 Task: Tilt up the text.
Action: Mouse moved to (15, 179)
Screenshot: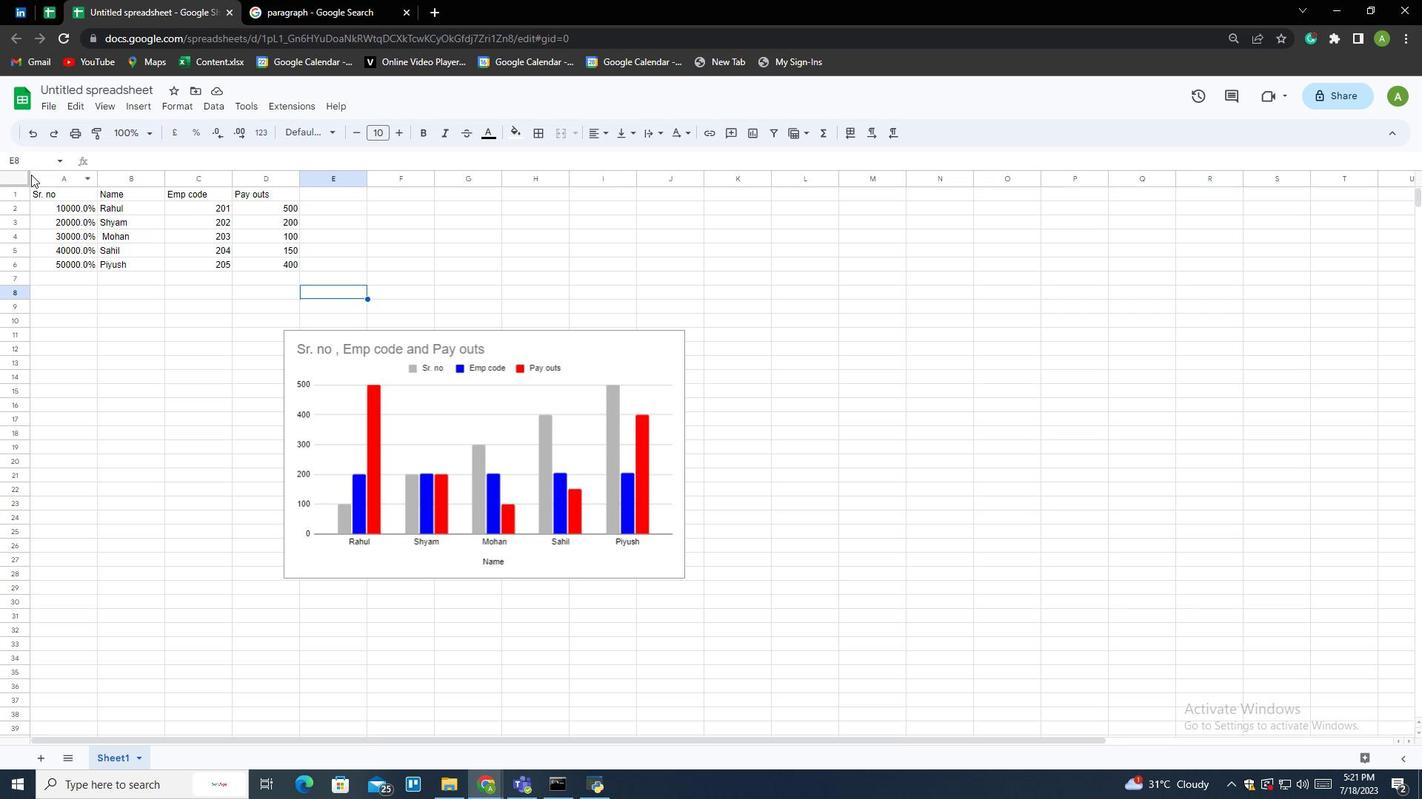 
Action: Mouse pressed left at (15, 179)
Screenshot: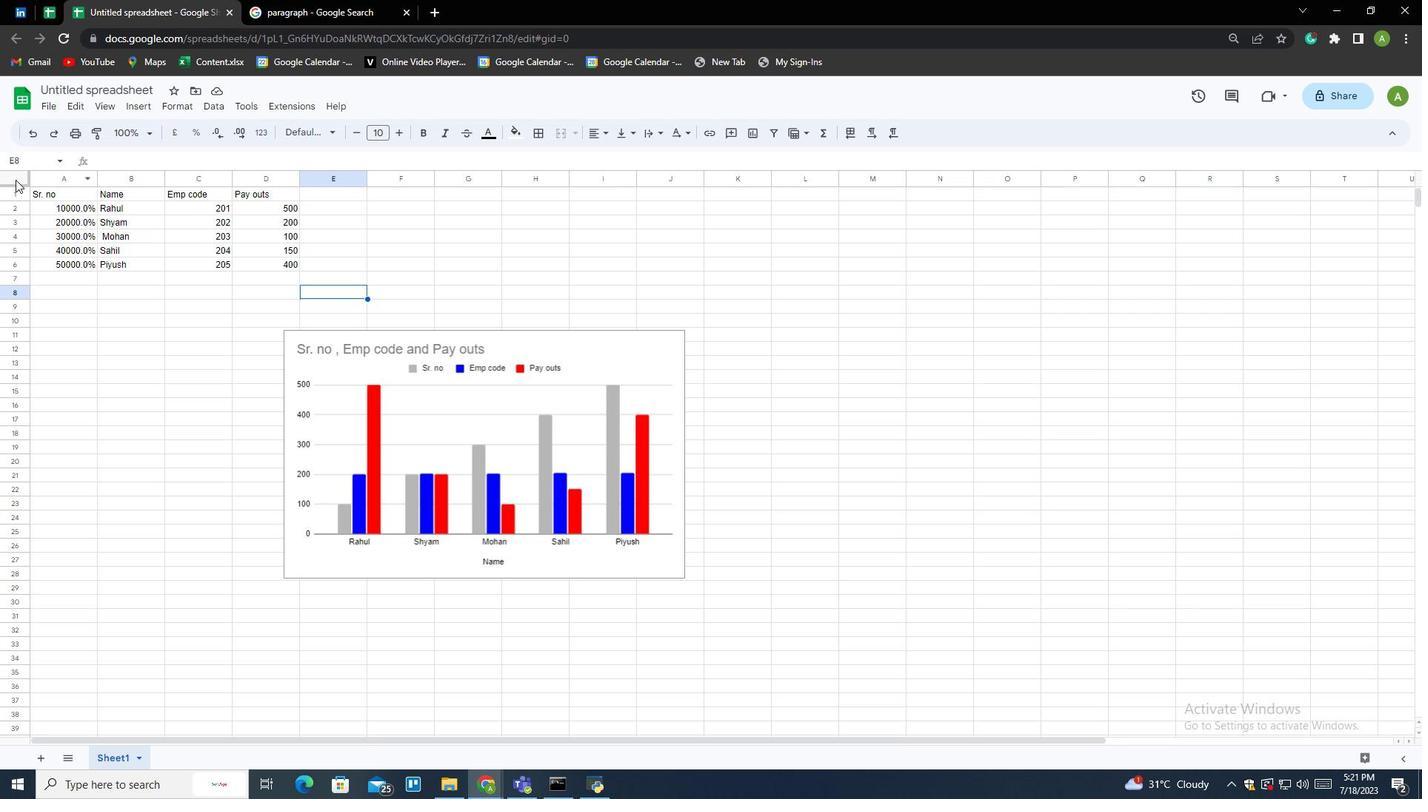 
Action: Mouse moved to (177, 110)
Screenshot: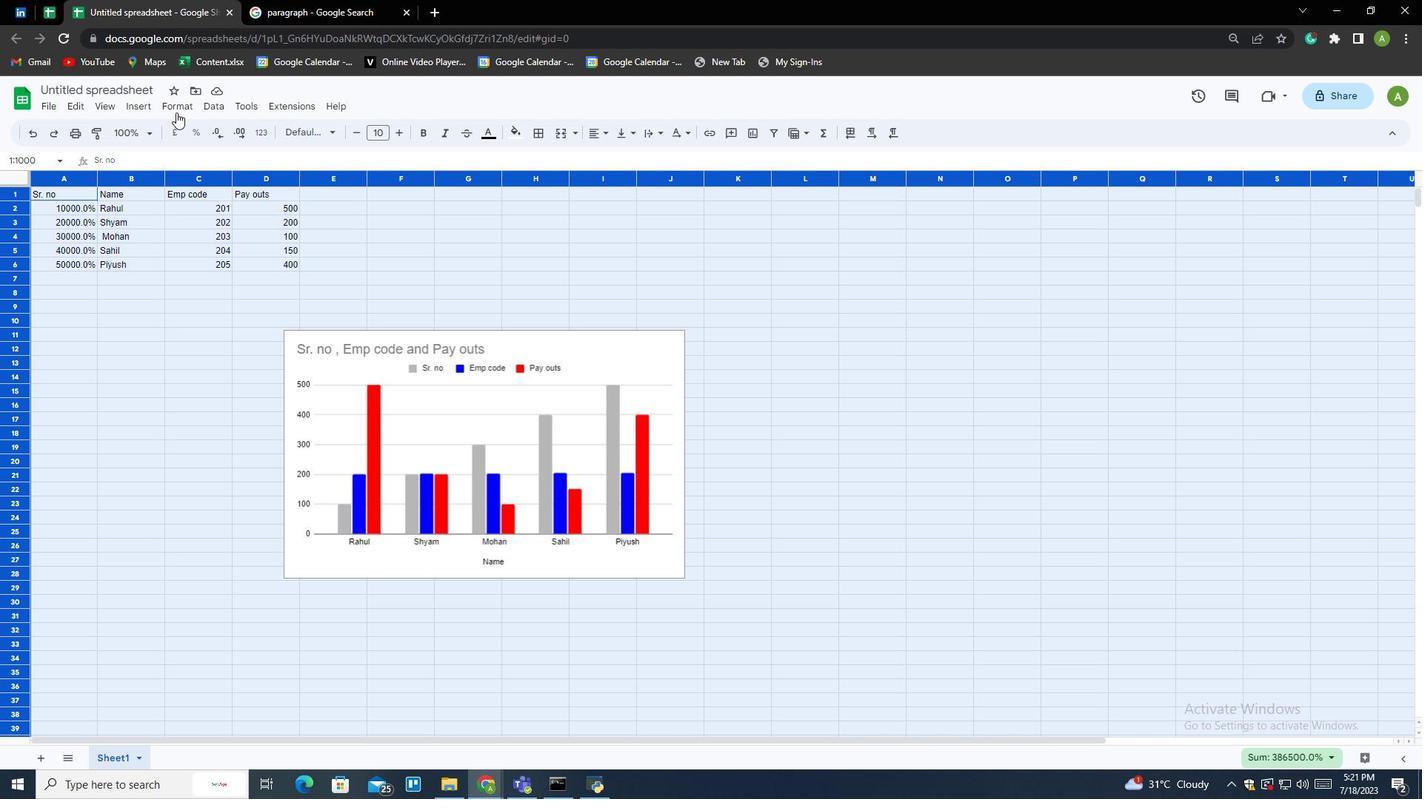 
Action: Mouse pressed left at (177, 110)
Screenshot: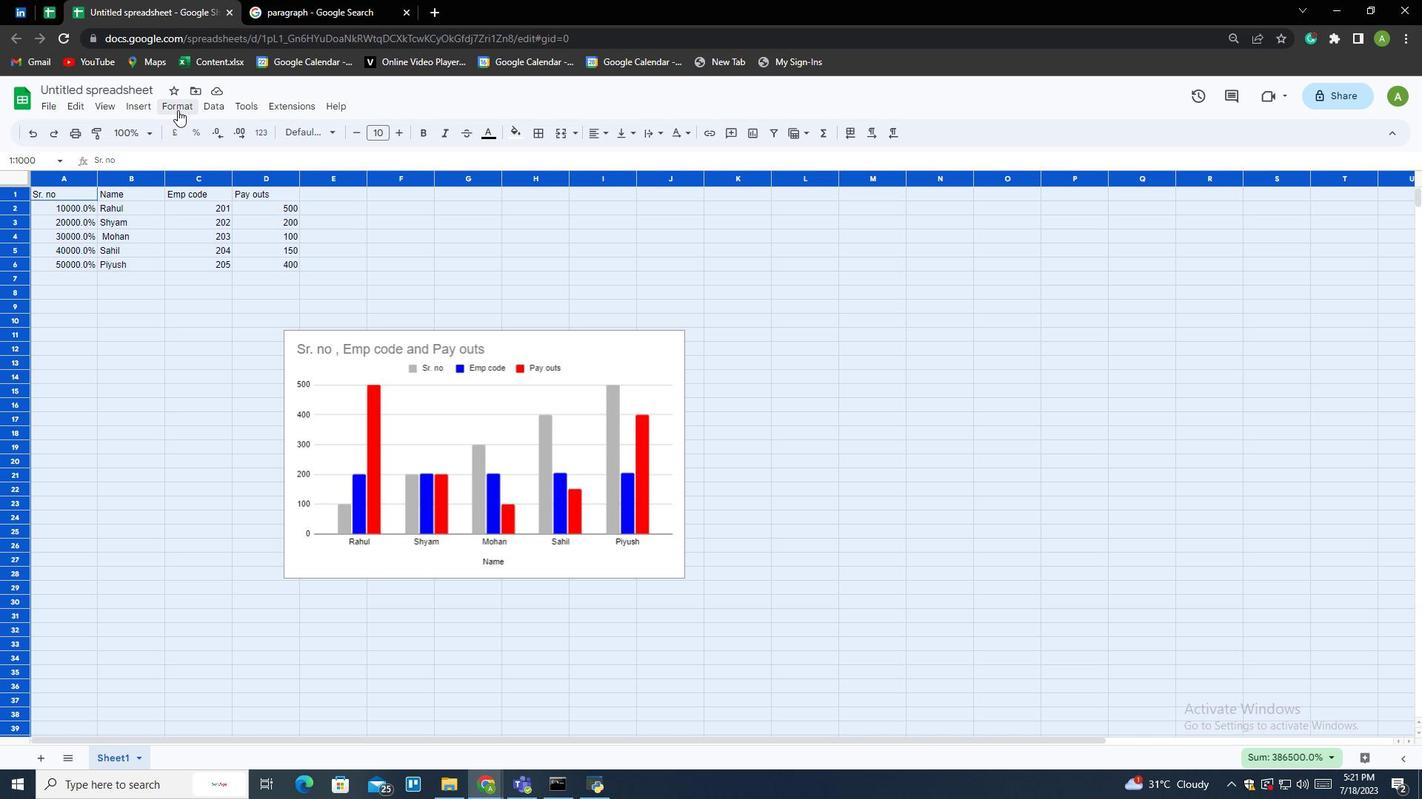 
Action: Mouse moved to (214, 277)
Screenshot: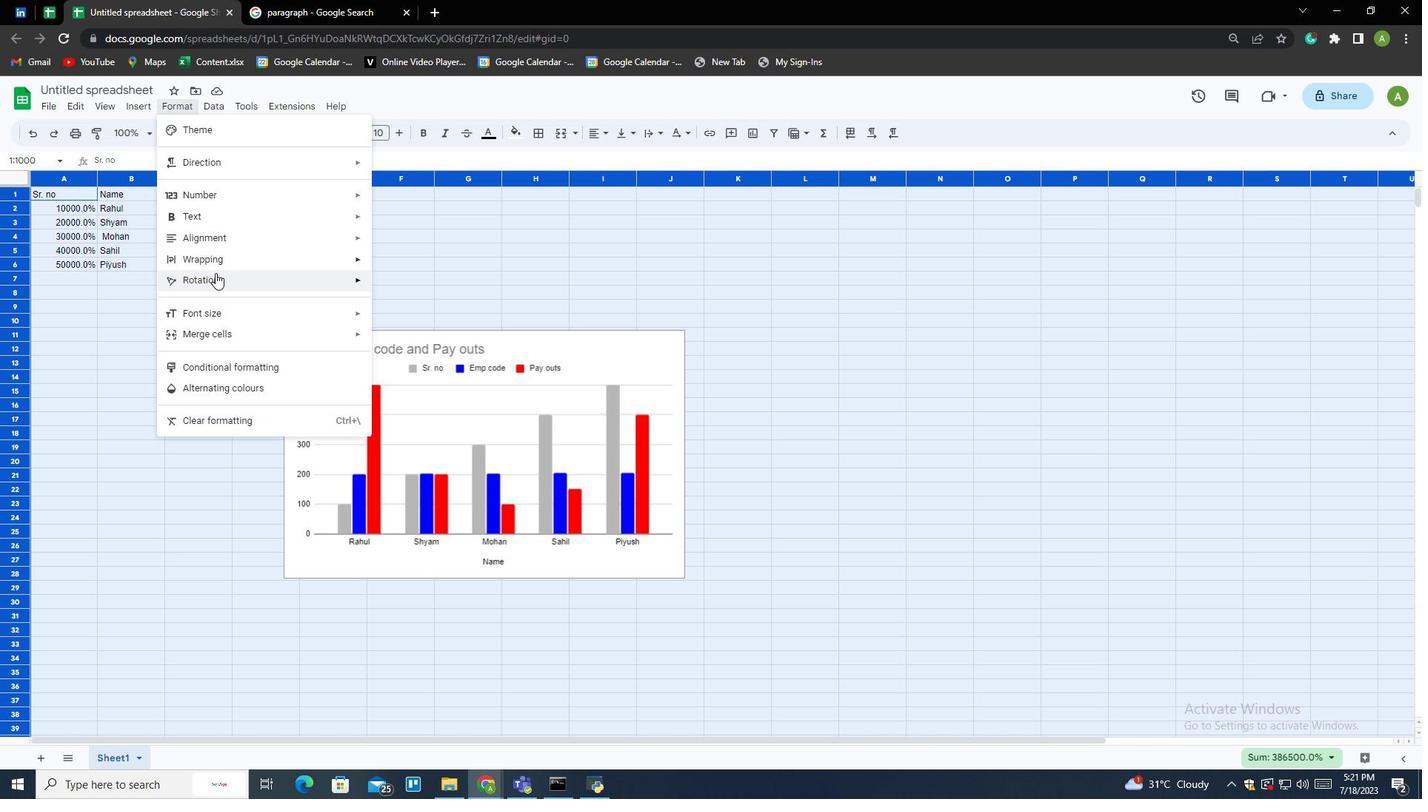 
Action: Mouse pressed left at (214, 277)
Screenshot: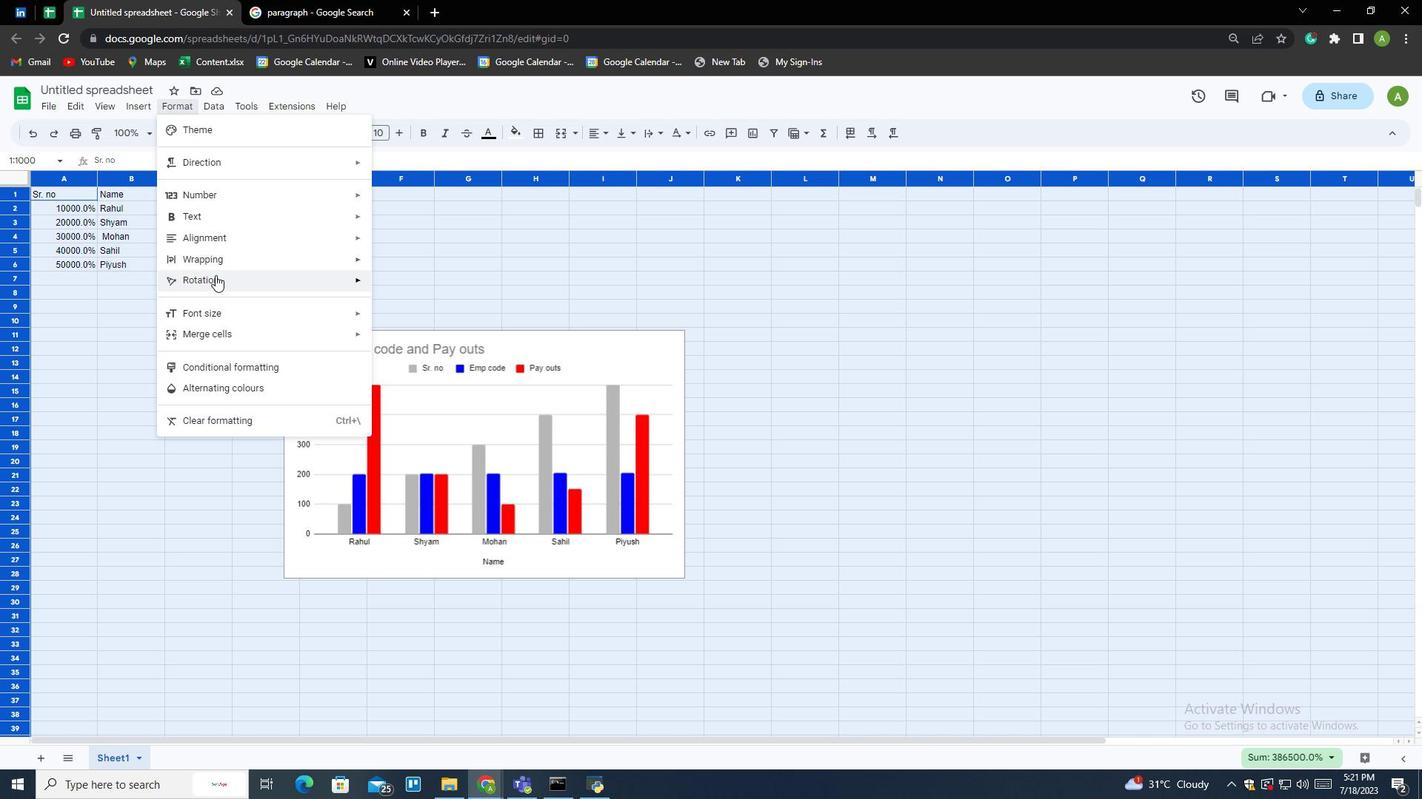 
Action: Mouse moved to (435, 308)
Screenshot: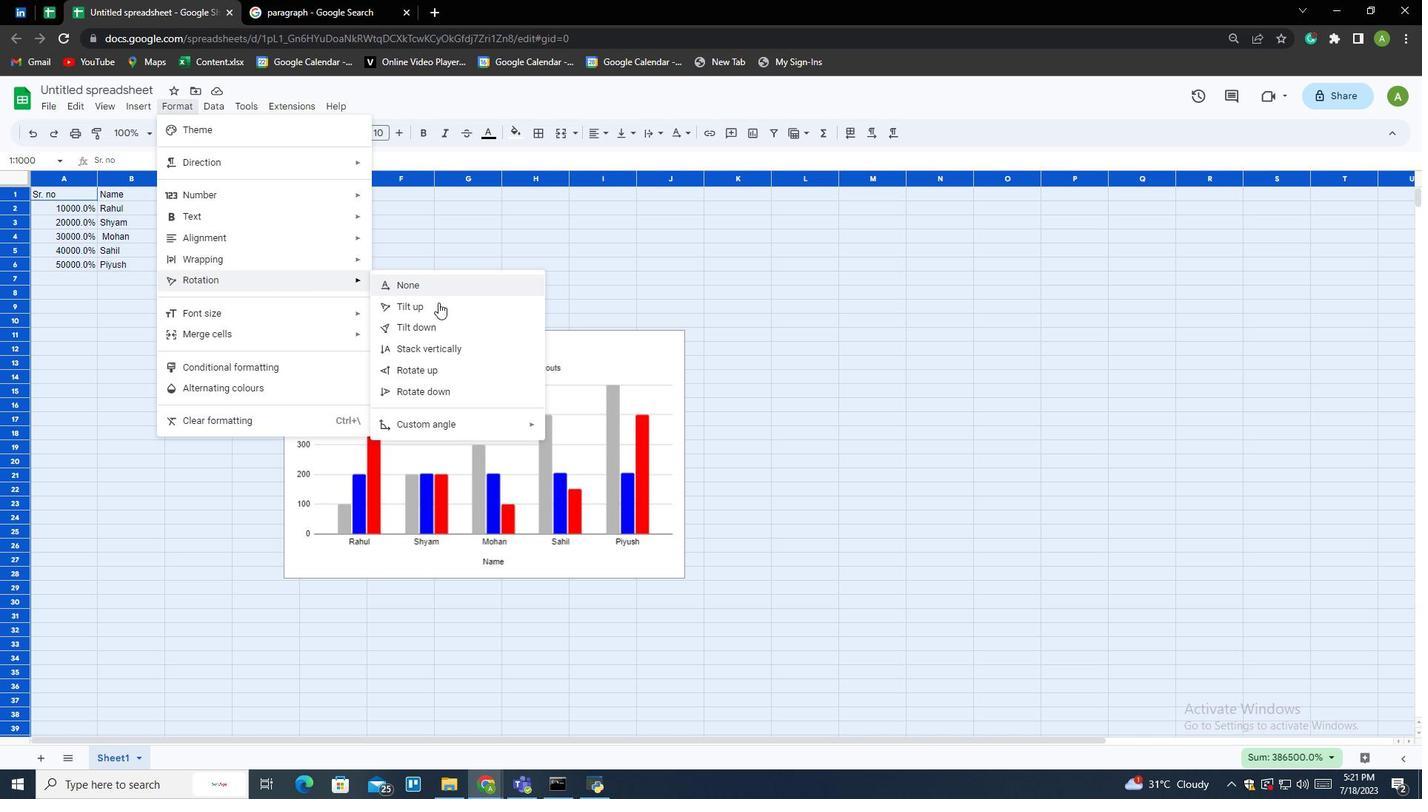
Action: Mouse pressed left at (435, 308)
Screenshot: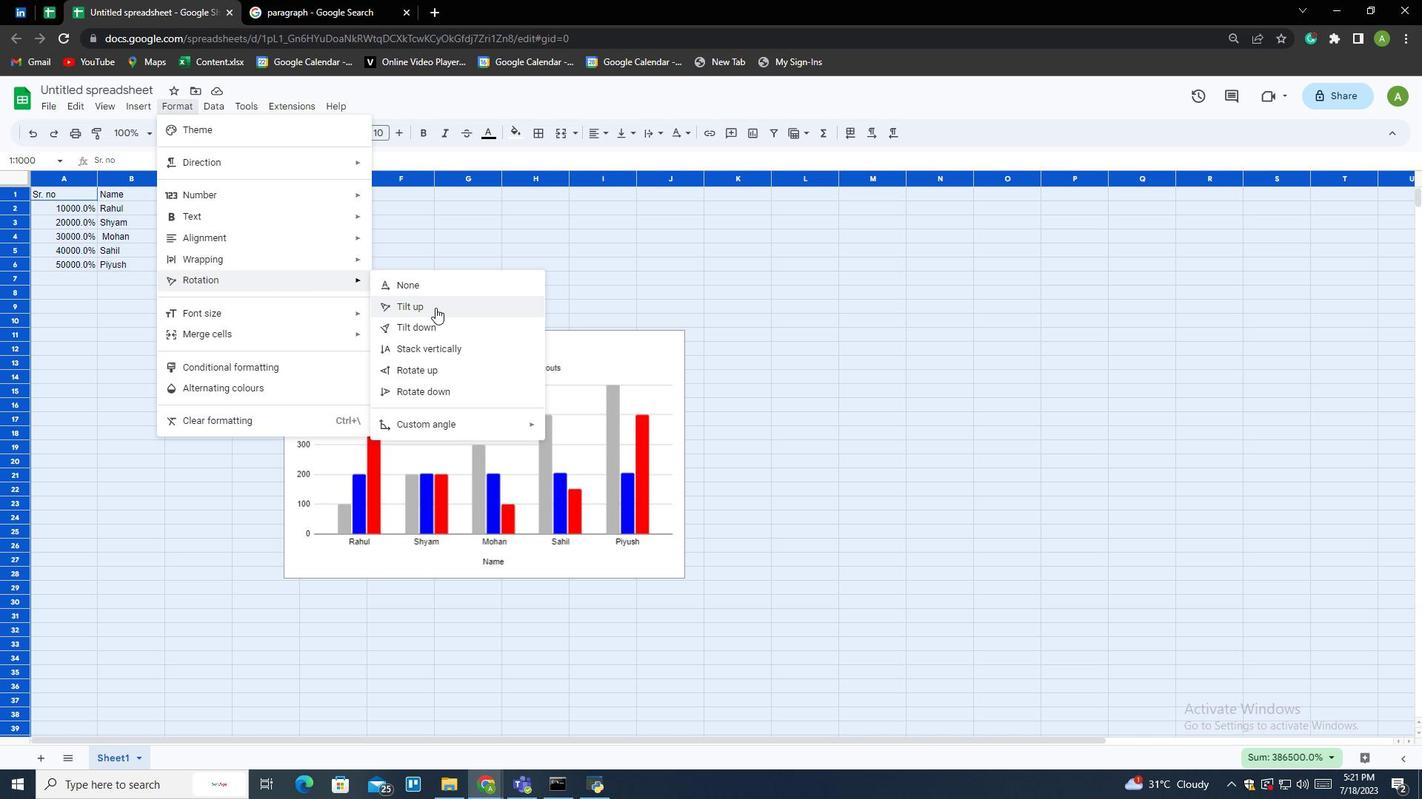 
Action: Mouse moved to (268, 326)
Screenshot: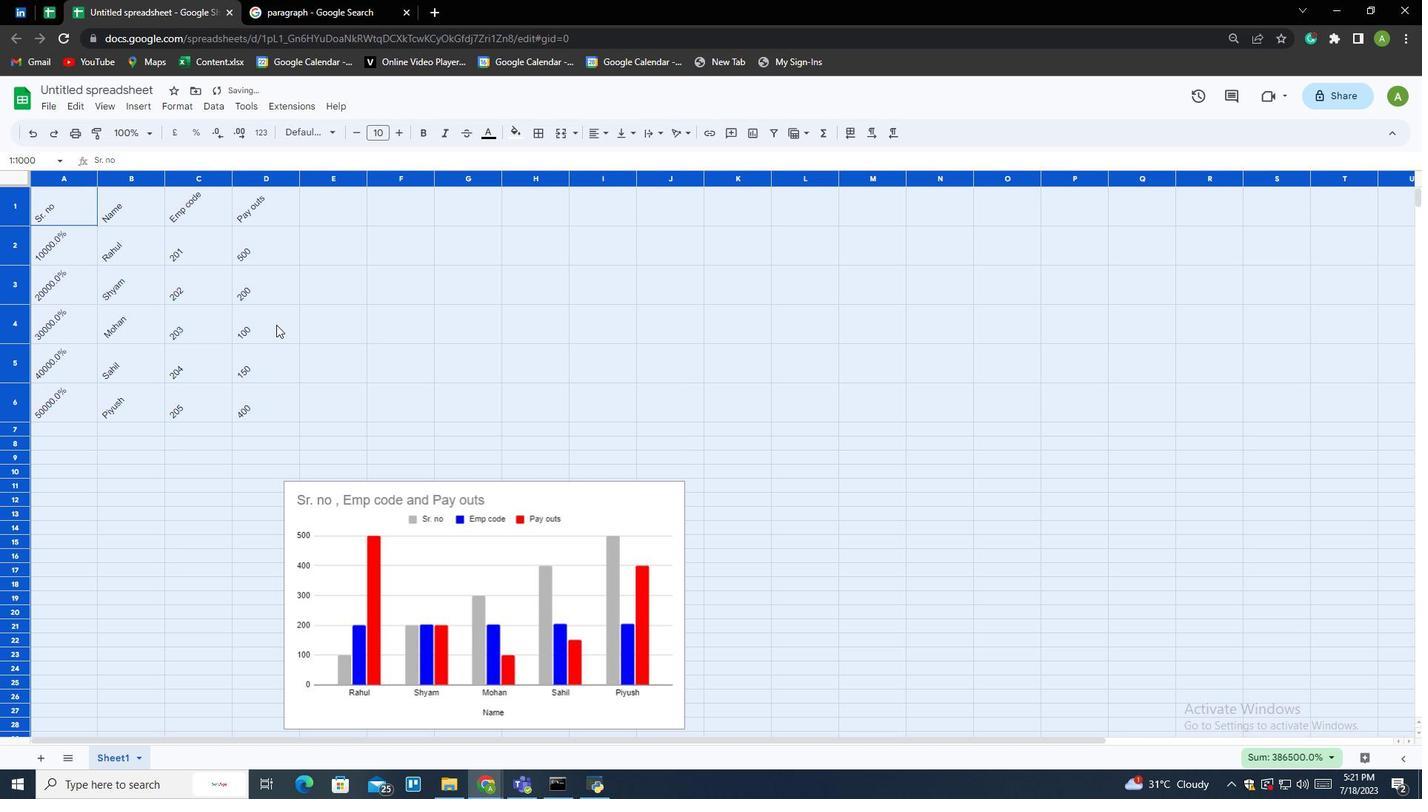 
